 Task: Create a new view in Outlook by saving the current view as a new view and name it 'Copy of List'.
Action: Mouse moved to (15, 85)
Screenshot: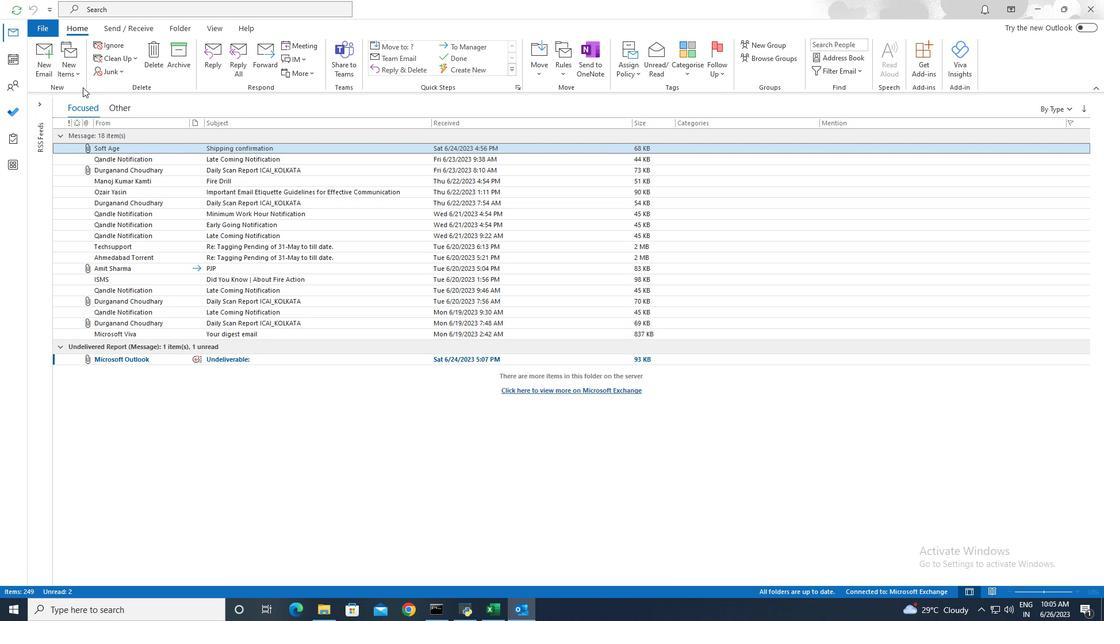 
Action: Mouse pressed left at (15, 85)
Screenshot: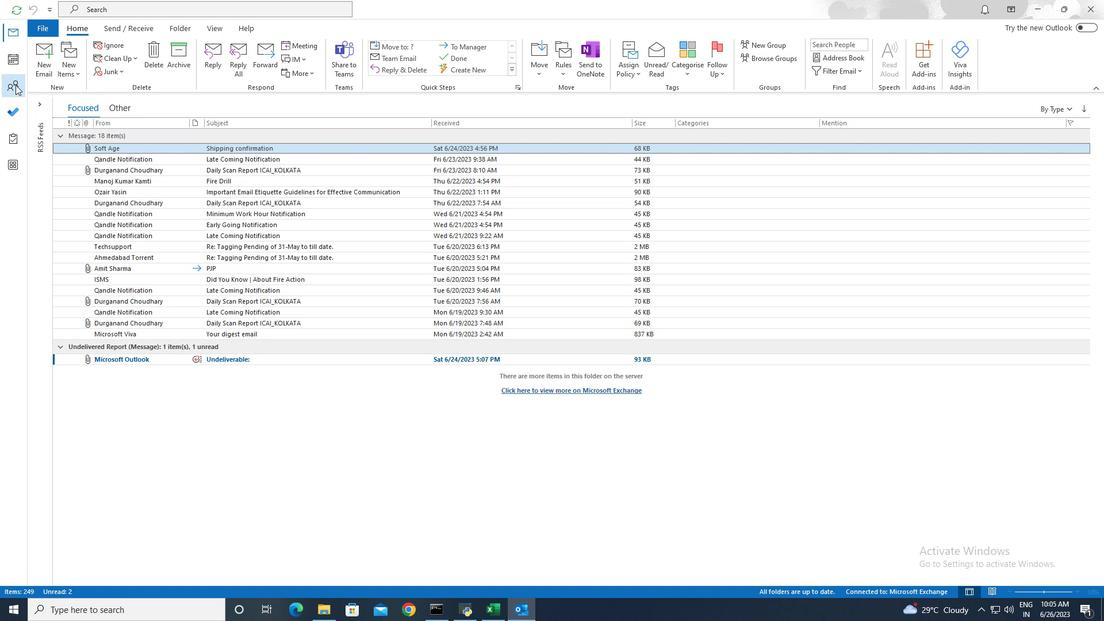 
Action: Mouse moved to (505, 72)
Screenshot: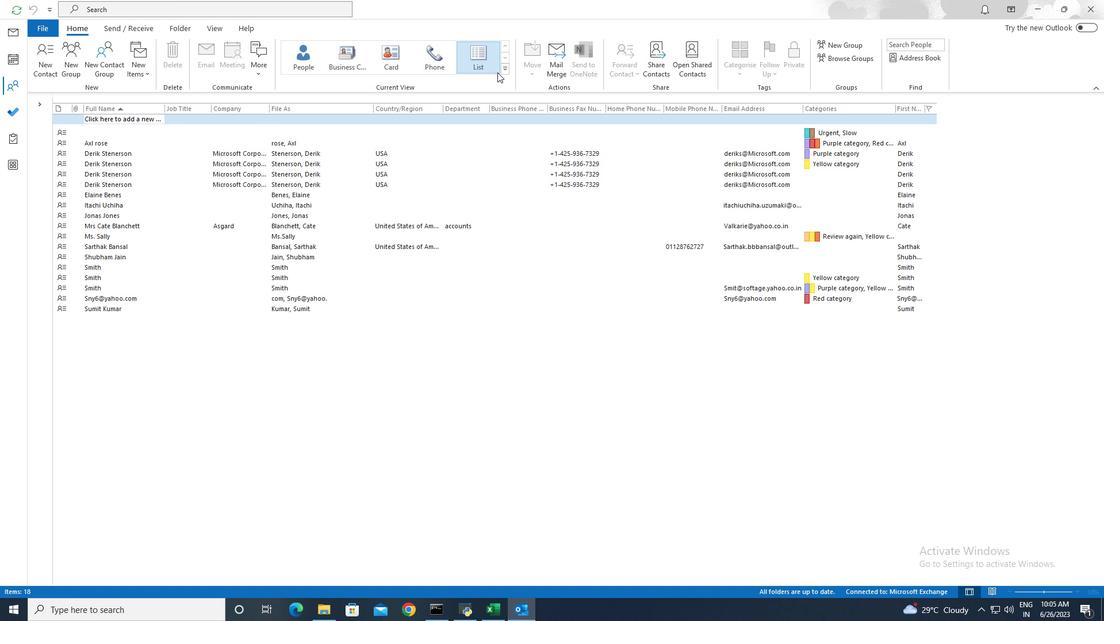 
Action: Mouse pressed left at (505, 72)
Screenshot: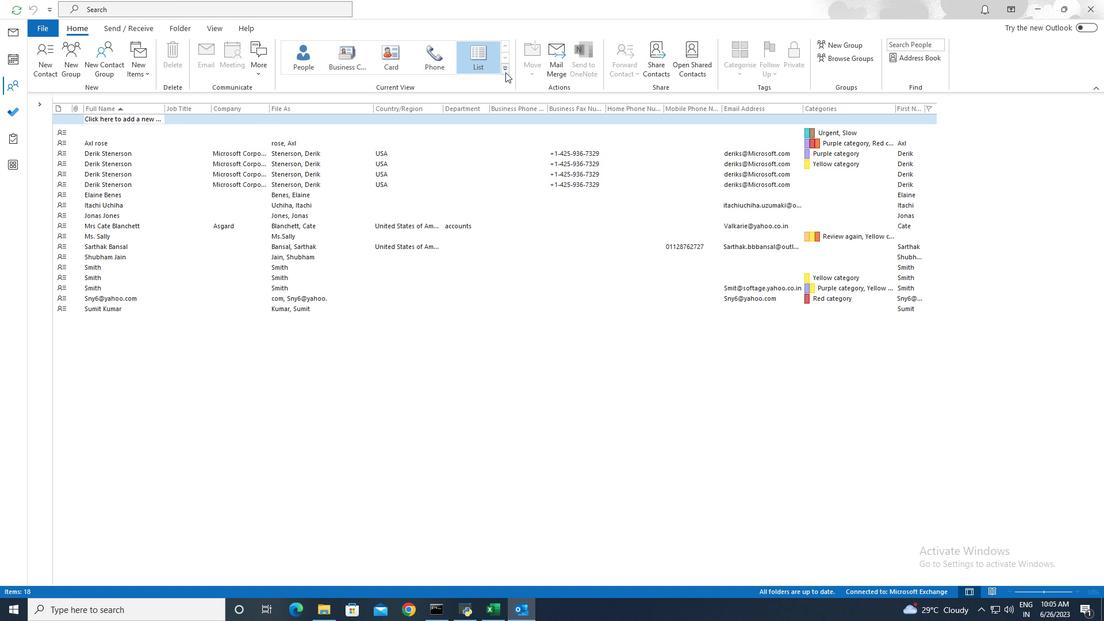
Action: Mouse moved to (417, 104)
Screenshot: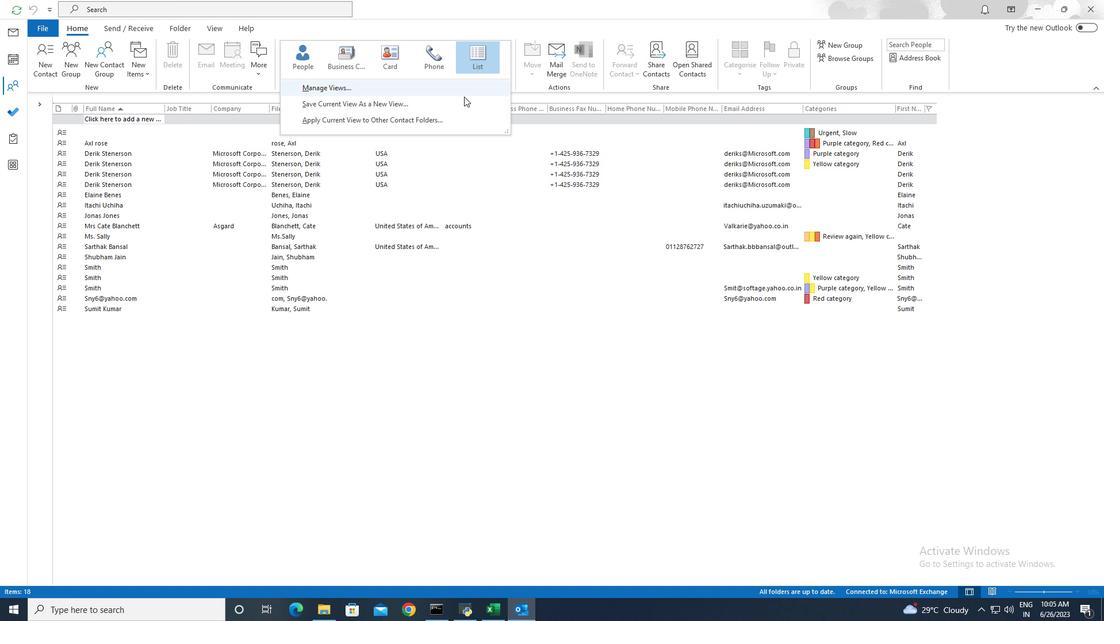 
Action: Mouse pressed left at (417, 104)
Screenshot: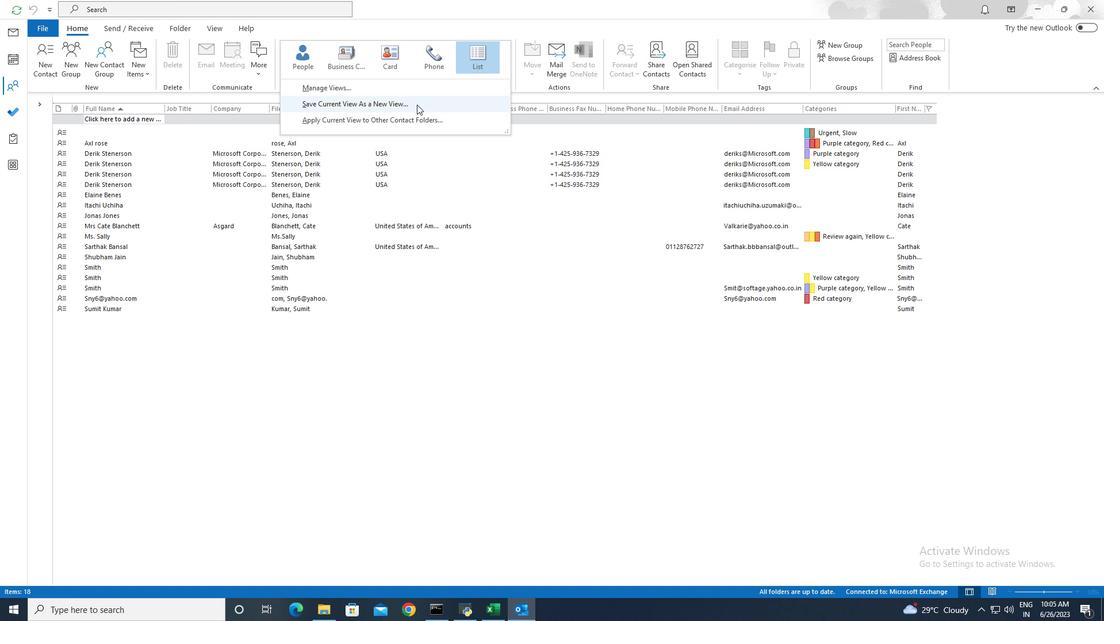 
Action: Mouse moved to (552, 340)
Screenshot: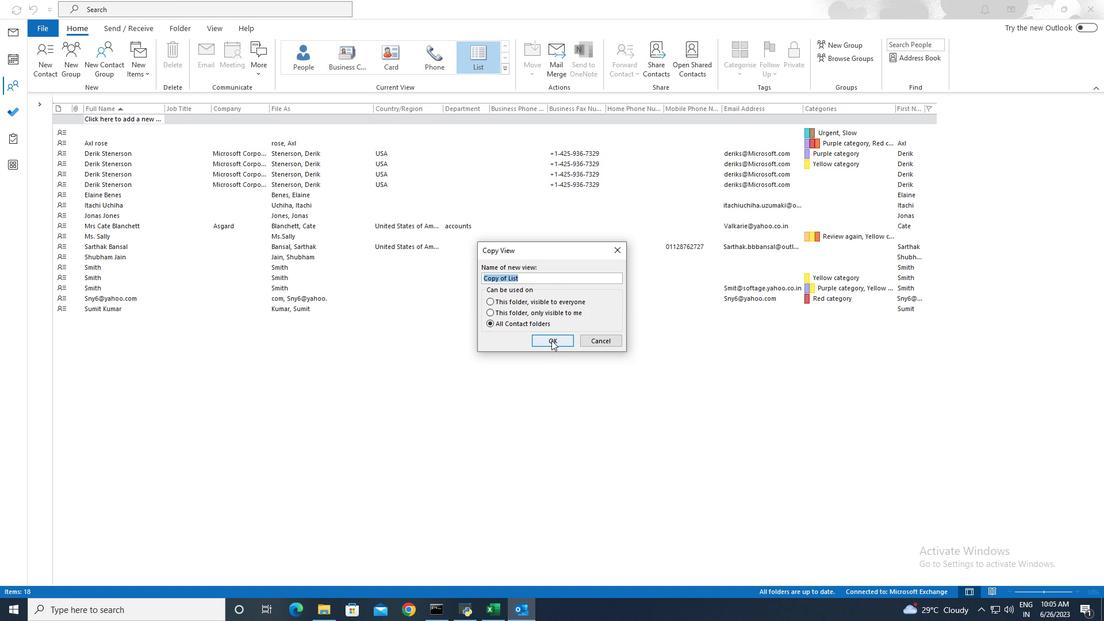 
Action: Mouse pressed left at (552, 340)
Screenshot: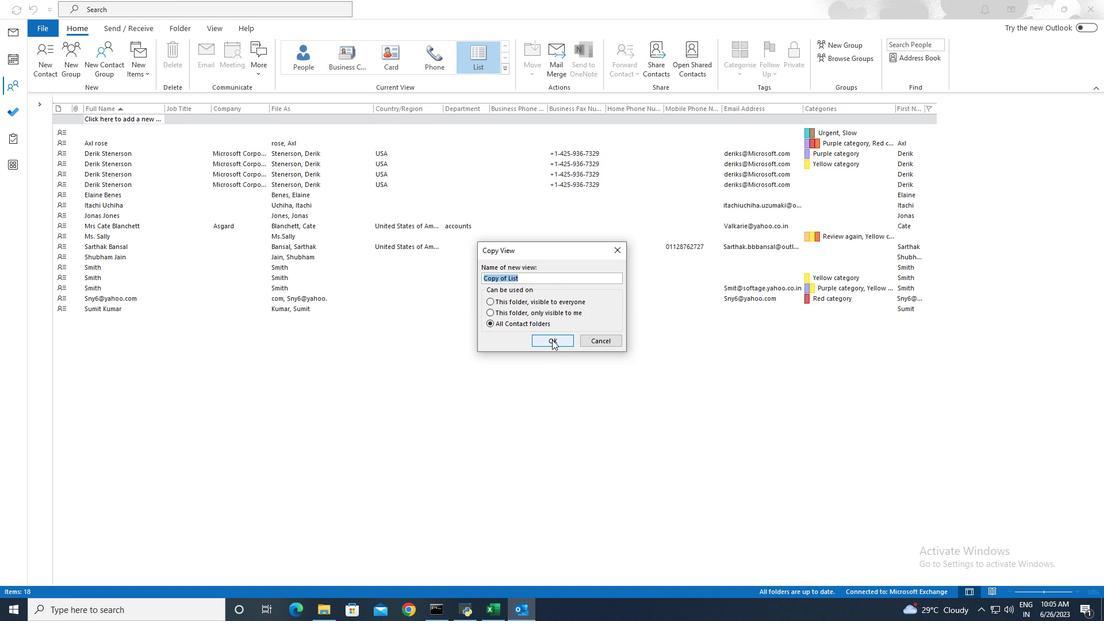 
Action: Mouse moved to (552, 339)
Screenshot: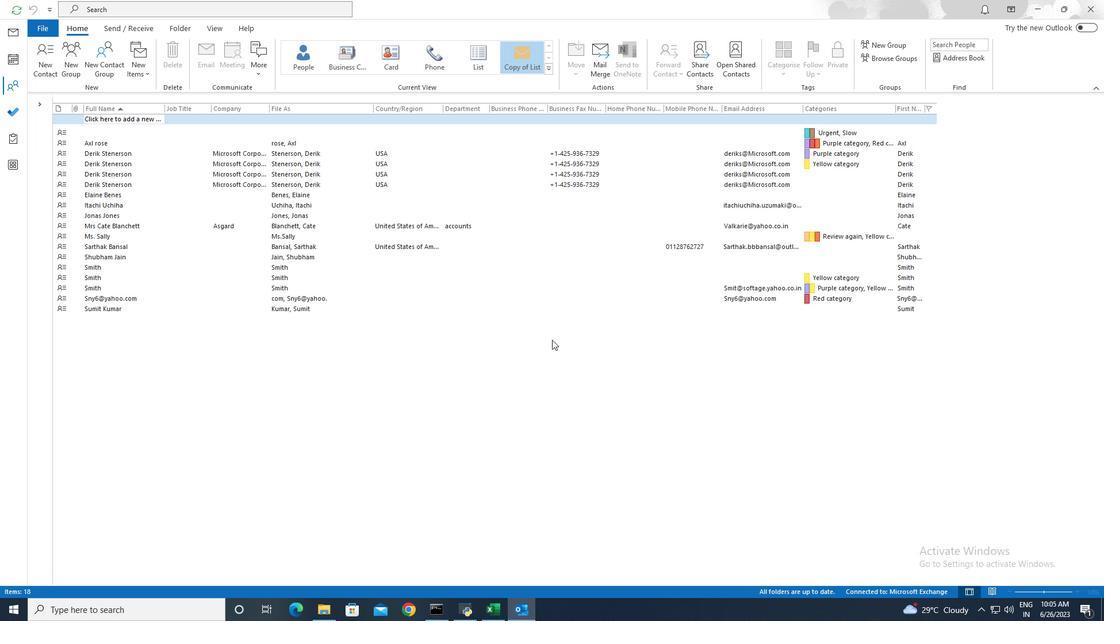 
